Task: Set the Shipping Contact 'match regex' under New invoice in find invoice.
Action: Mouse moved to (159, 17)
Screenshot: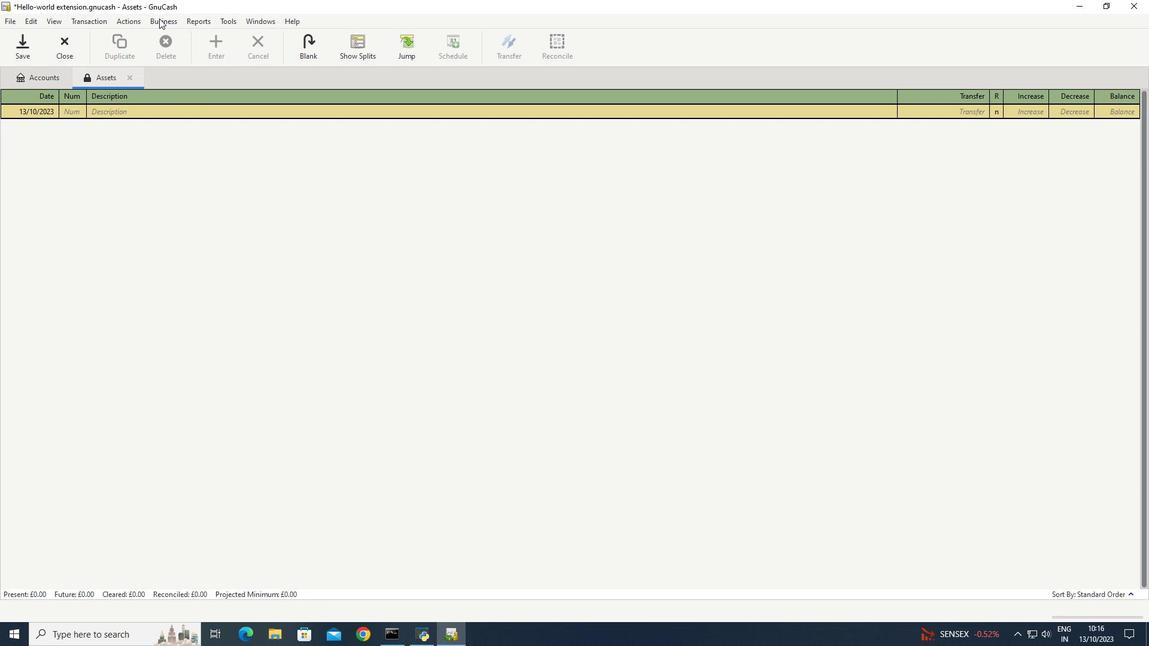 
Action: Mouse pressed left at (159, 17)
Screenshot: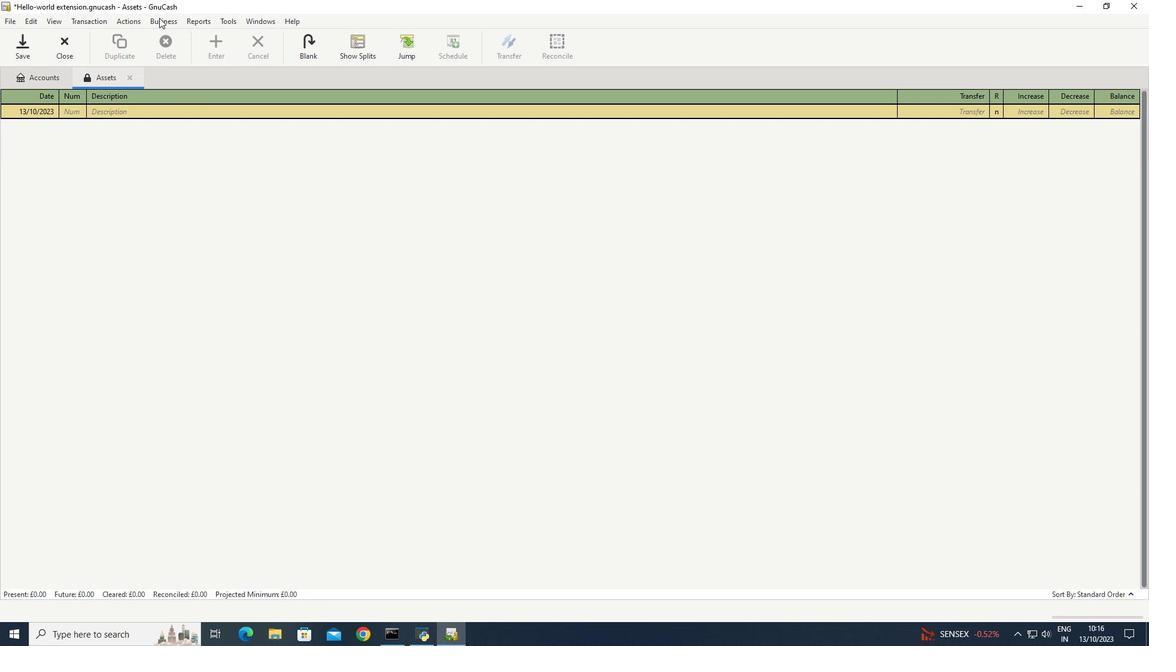 
Action: Mouse moved to (312, 94)
Screenshot: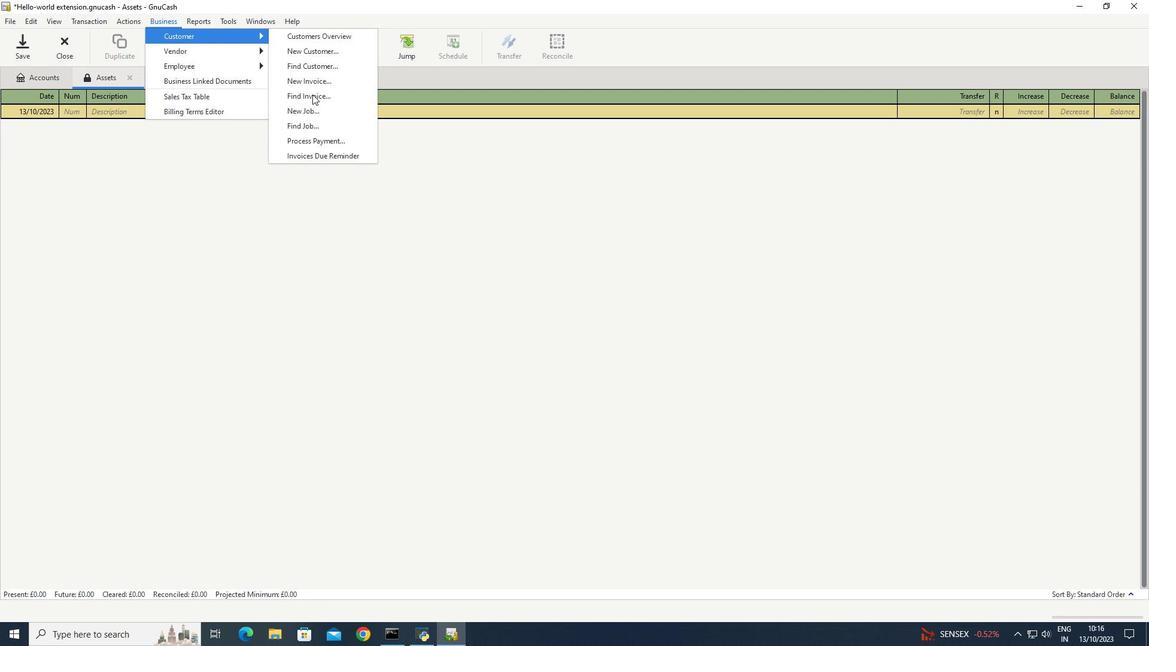 
Action: Mouse pressed left at (312, 94)
Screenshot: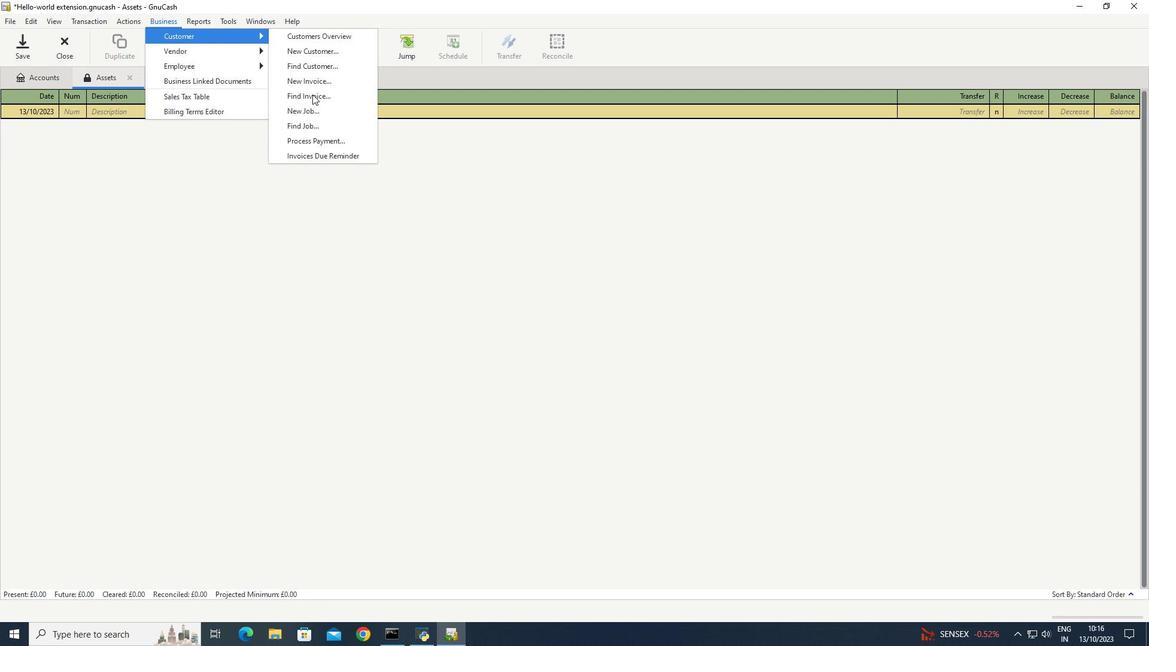 
Action: Mouse moved to (605, 405)
Screenshot: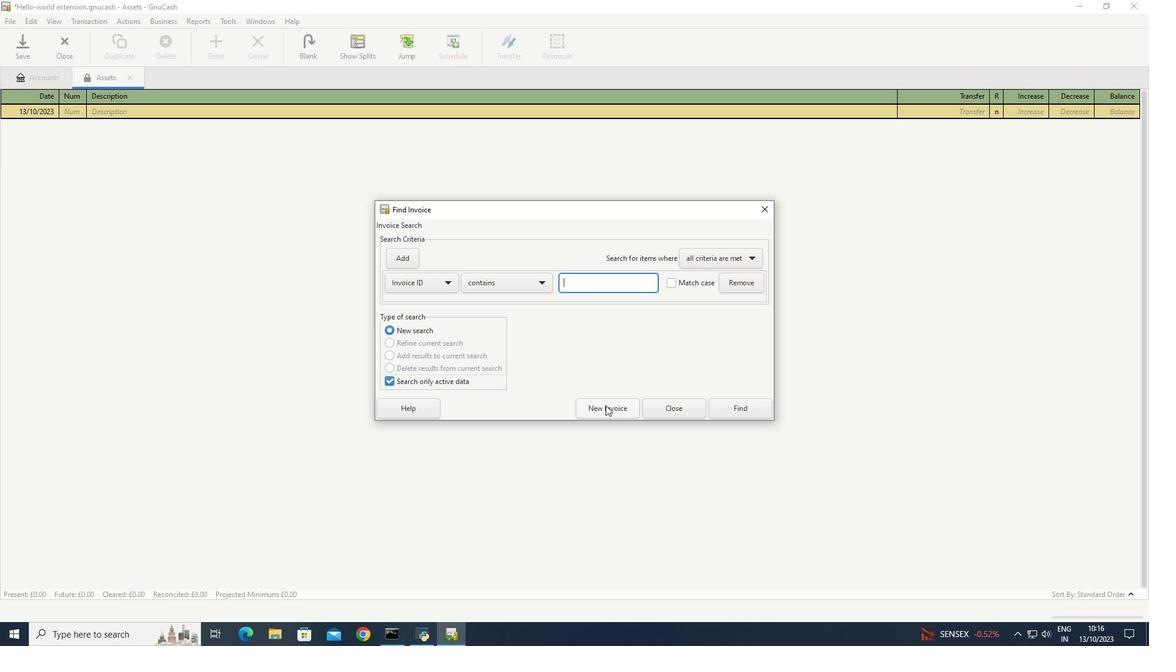 
Action: Mouse pressed left at (605, 405)
Screenshot: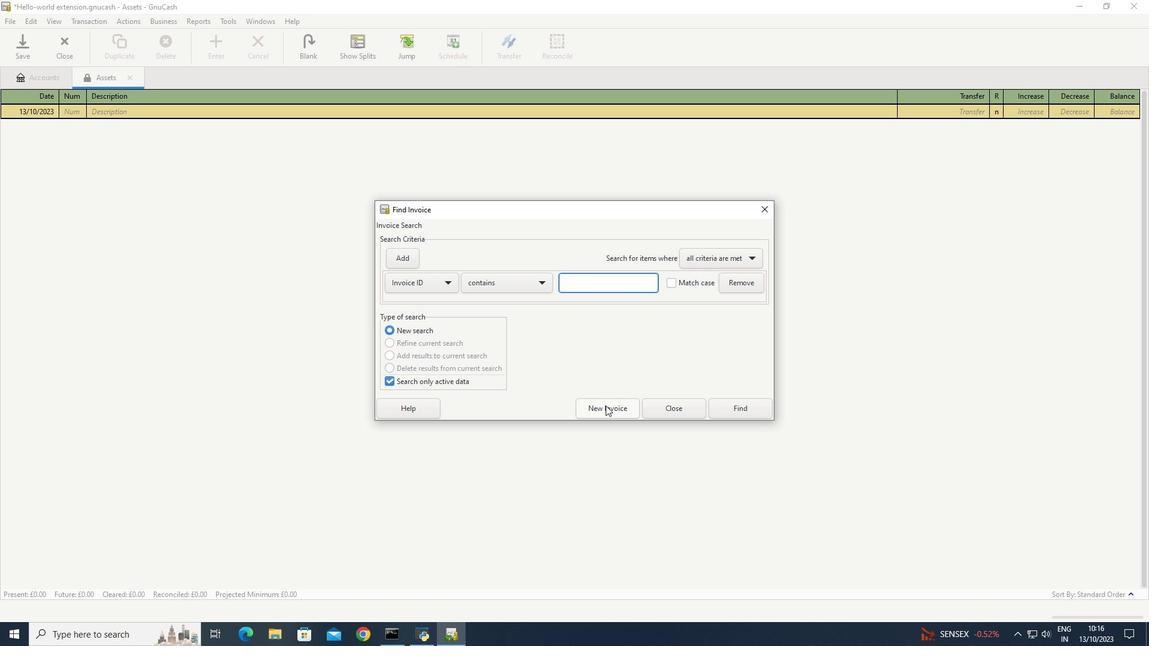 
Action: Mouse moved to (646, 324)
Screenshot: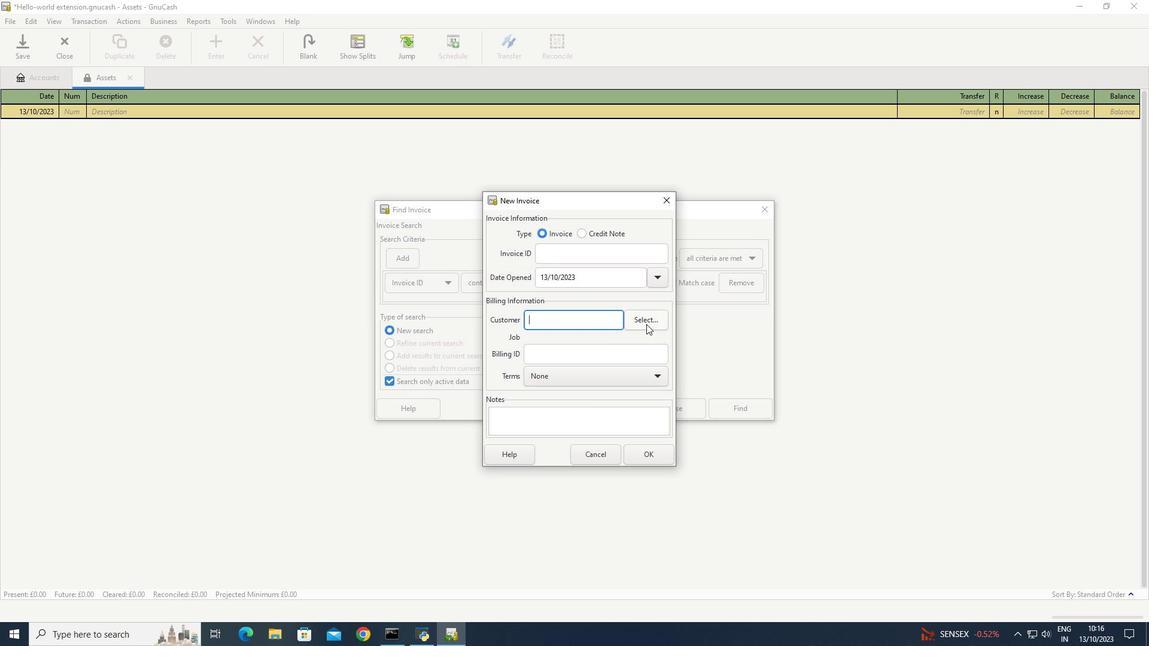 
Action: Mouse pressed left at (646, 324)
Screenshot: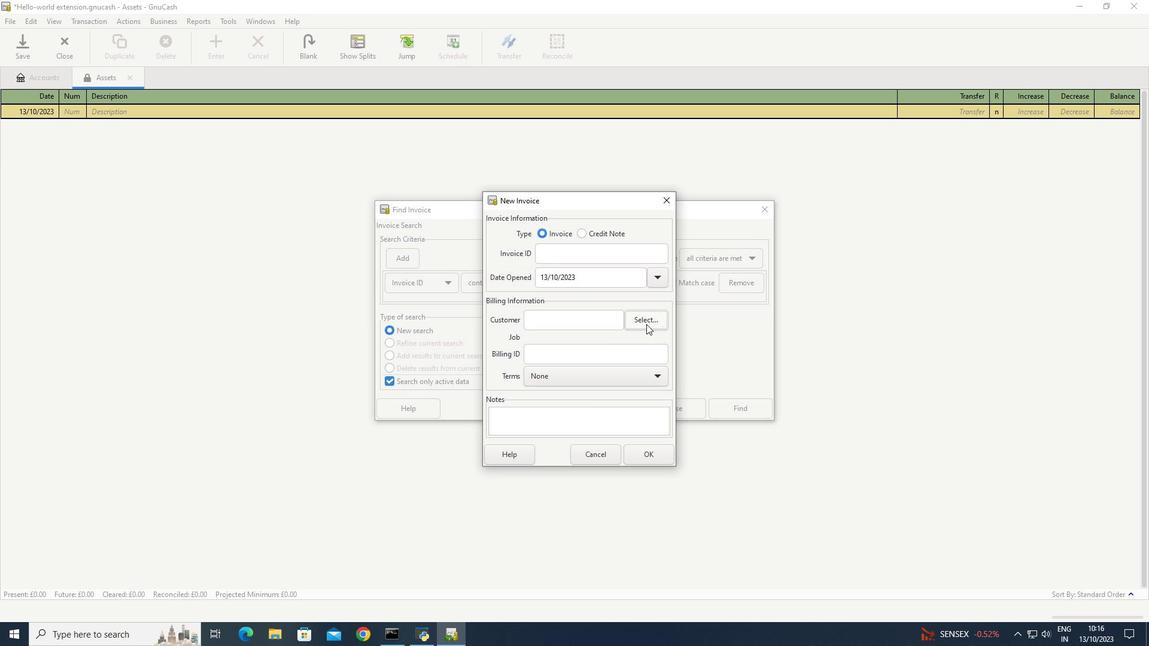
Action: Mouse moved to (444, 281)
Screenshot: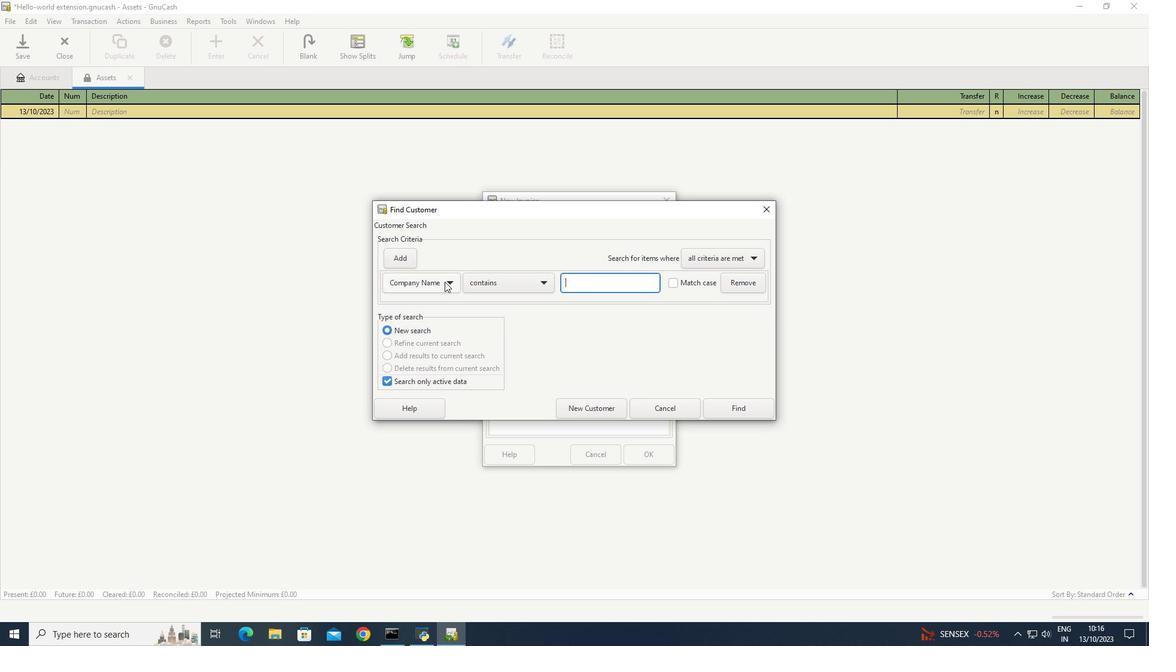 
Action: Mouse pressed left at (444, 281)
Screenshot: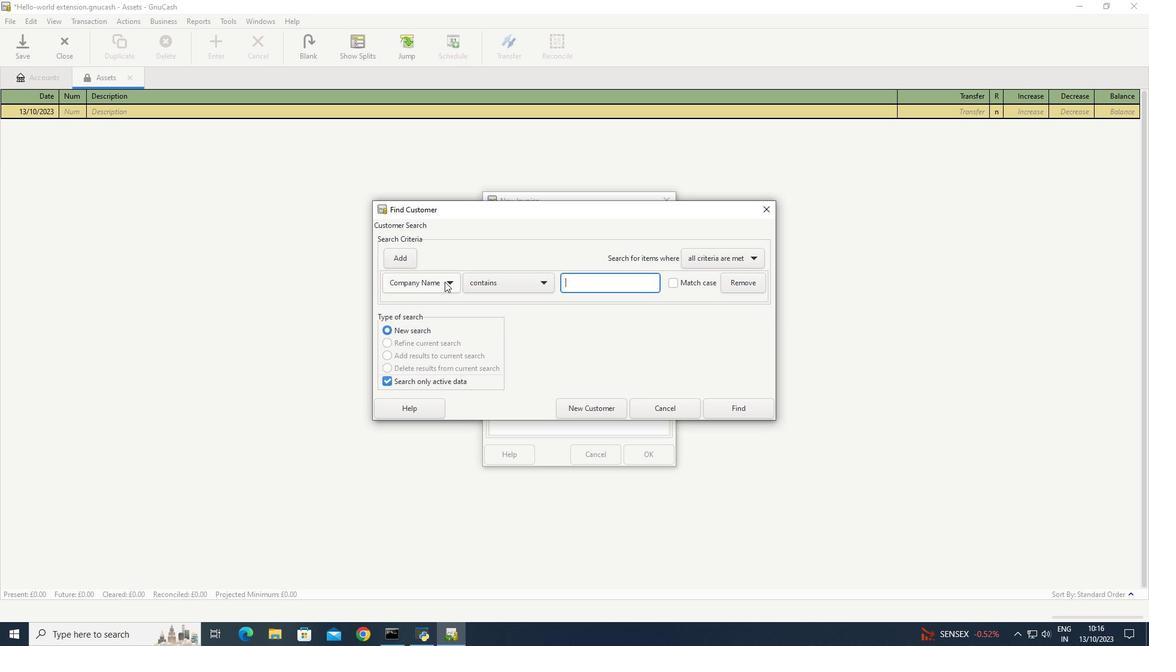 
Action: Mouse moved to (431, 338)
Screenshot: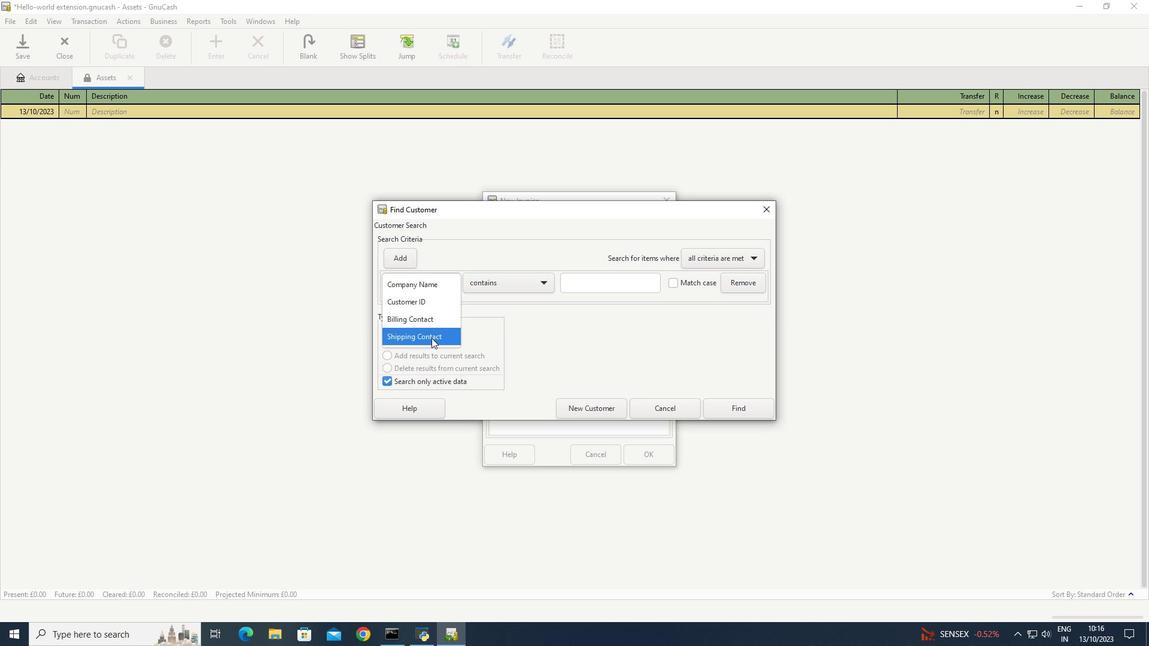 
Action: Mouse pressed left at (431, 338)
Screenshot: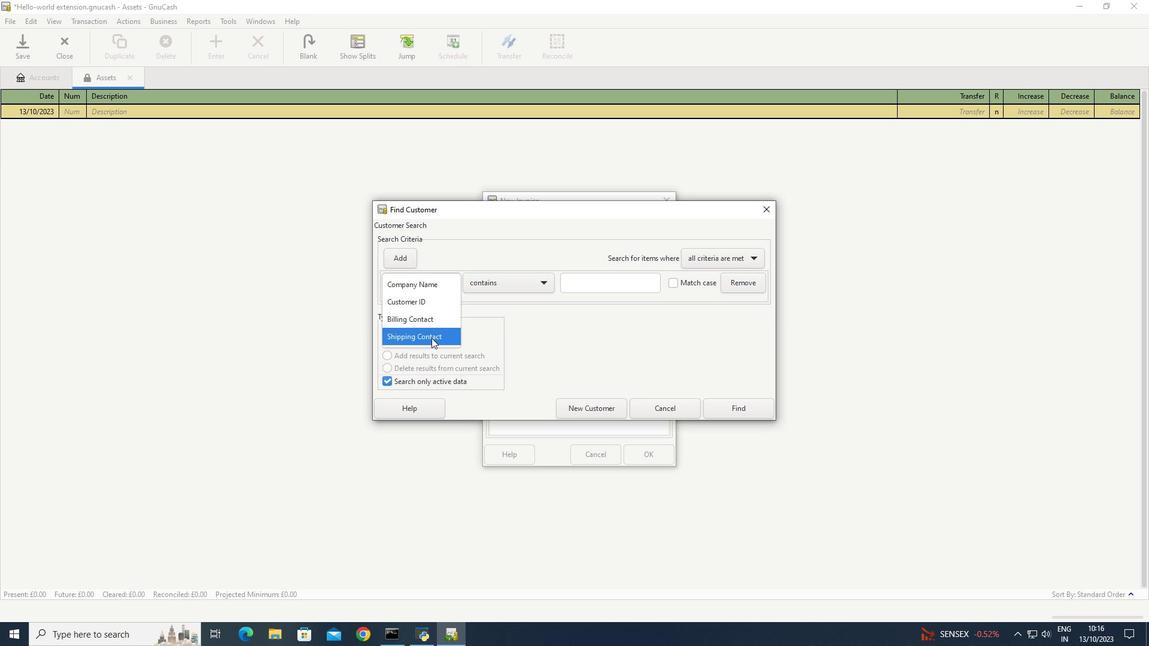 
Action: Mouse moved to (547, 285)
Screenshot: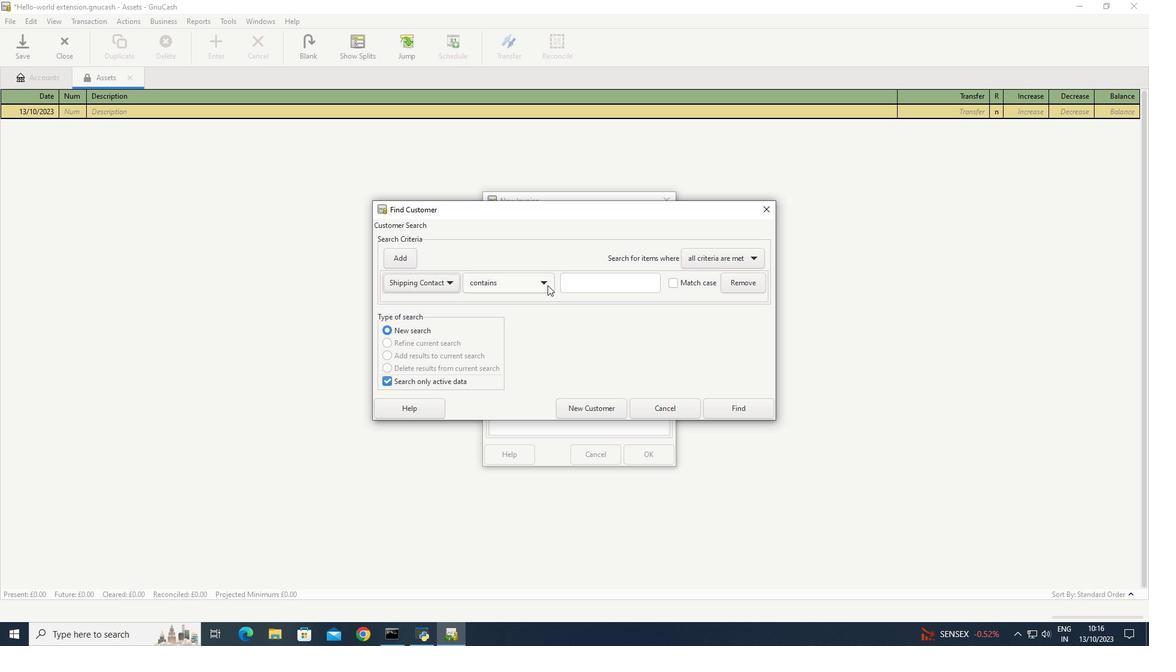 
Action: Mouse pressed left at (547, 285)
Screenshot: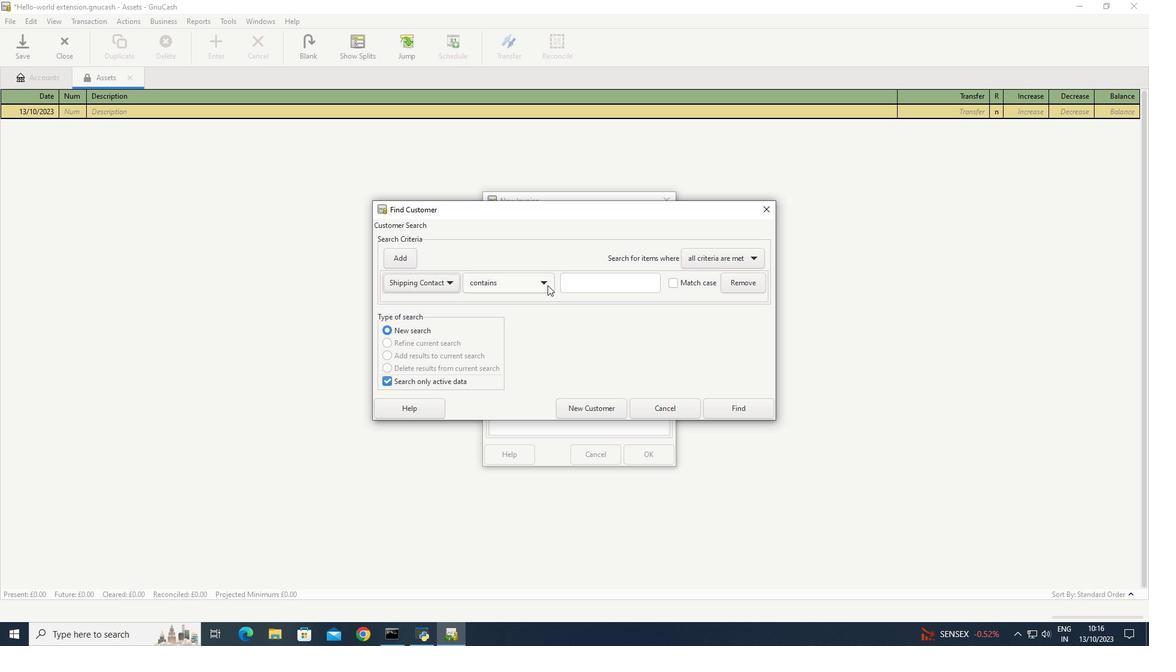 
Action: Mouse moved to (517, 317)
Screenshot: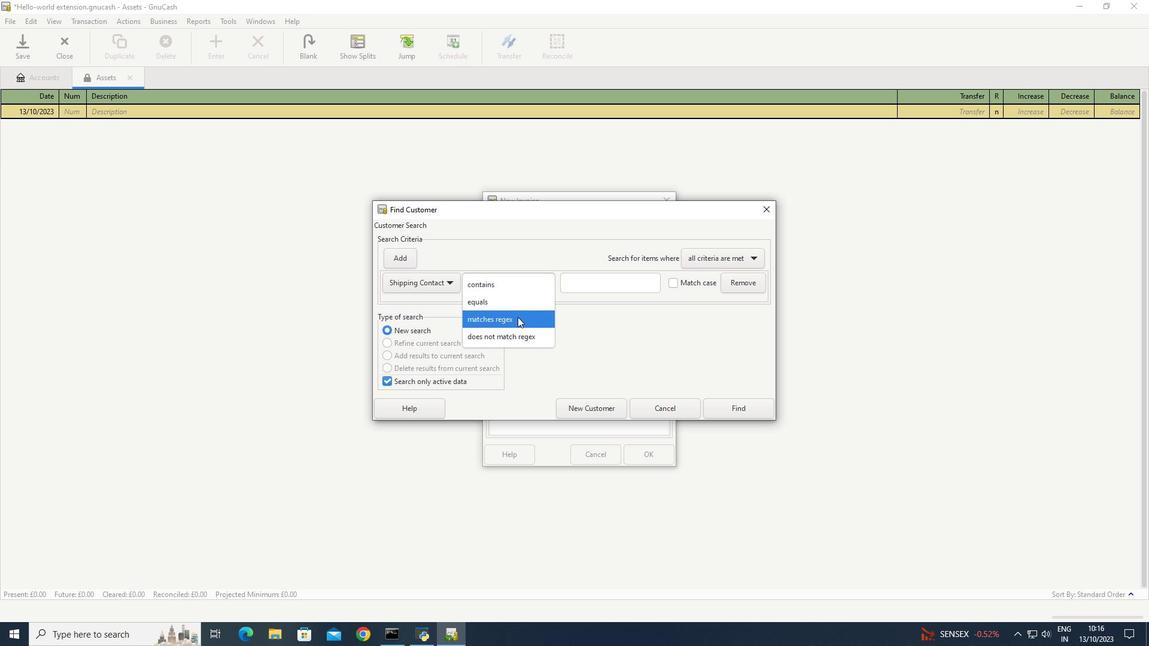 
Action: Mouse pressed left at (517, 317)
Screenshot: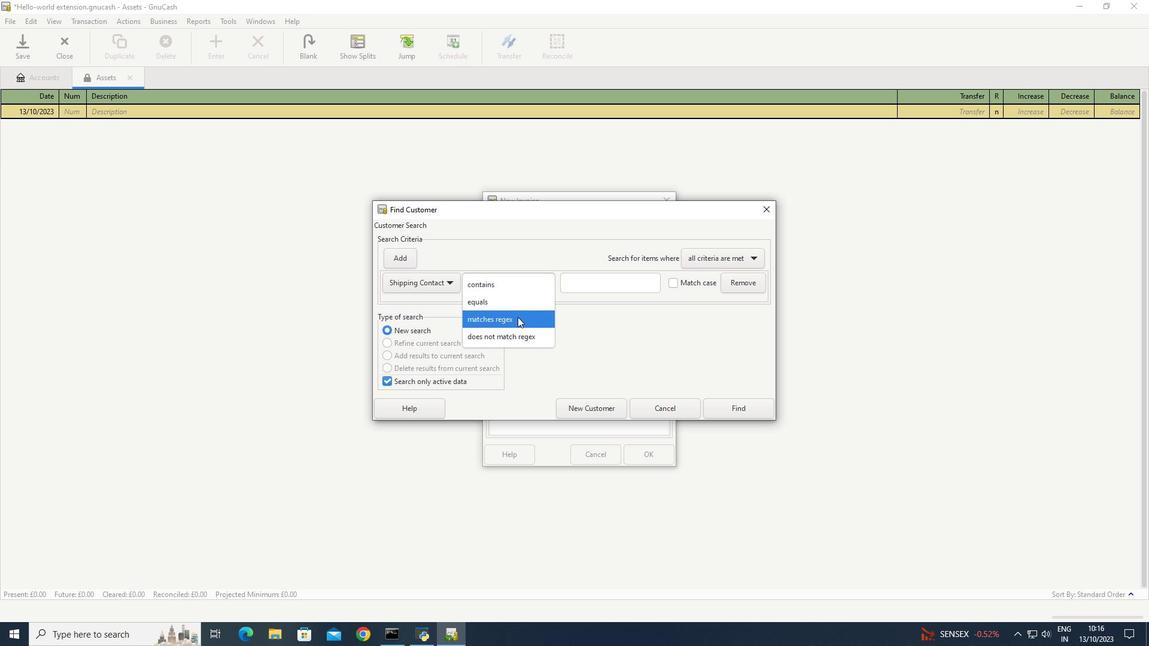 
Action: Mouse moved to (553, 340)
Screenshot: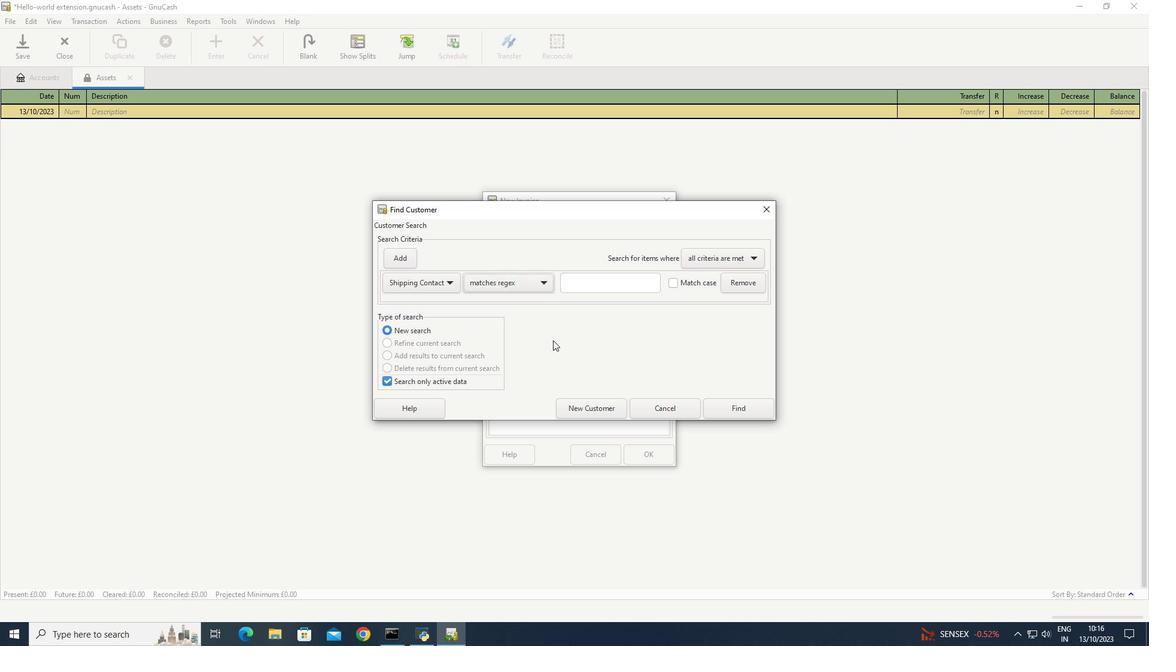 
Action: Mouse pressed left at (553, 340)
Screenshot: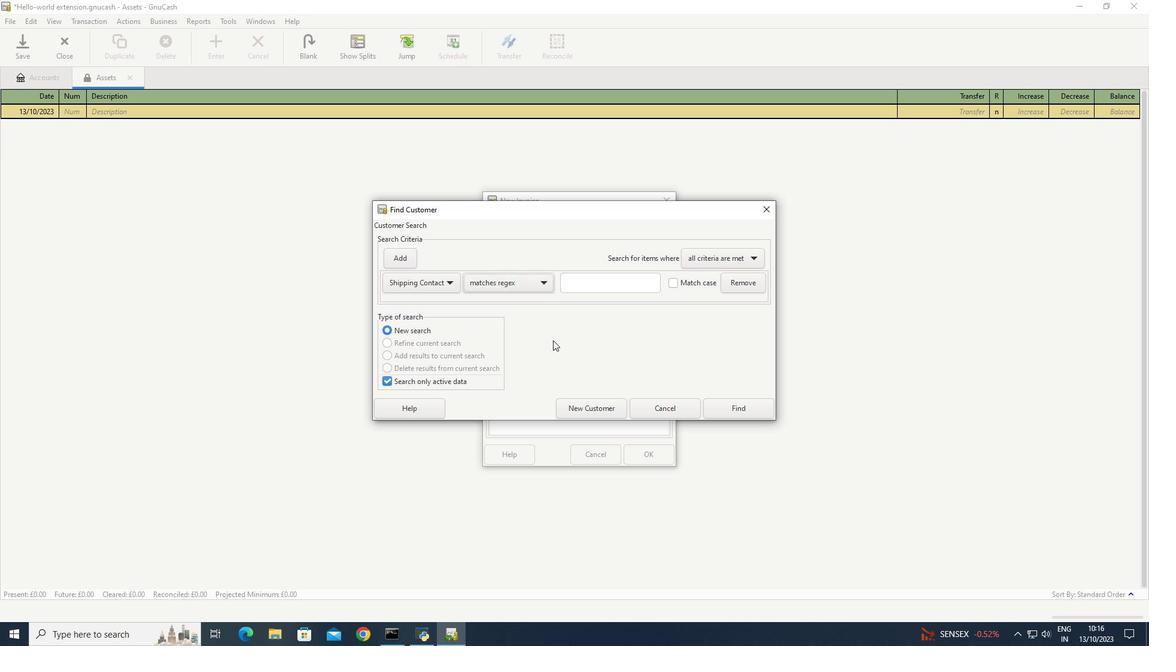 
